 Task: Filter company with a location in United States.
Action: Mouse moved to (413, 98)
Screenshot: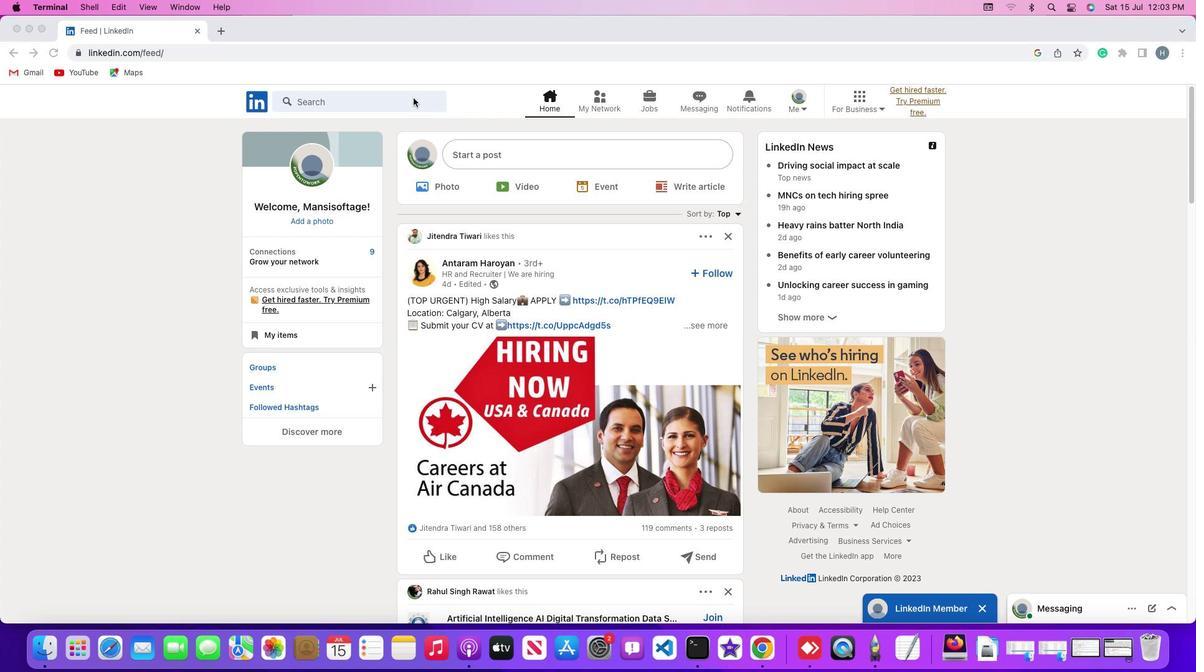 
Action: Mouse pressed left at (413, 98)
Screenshot: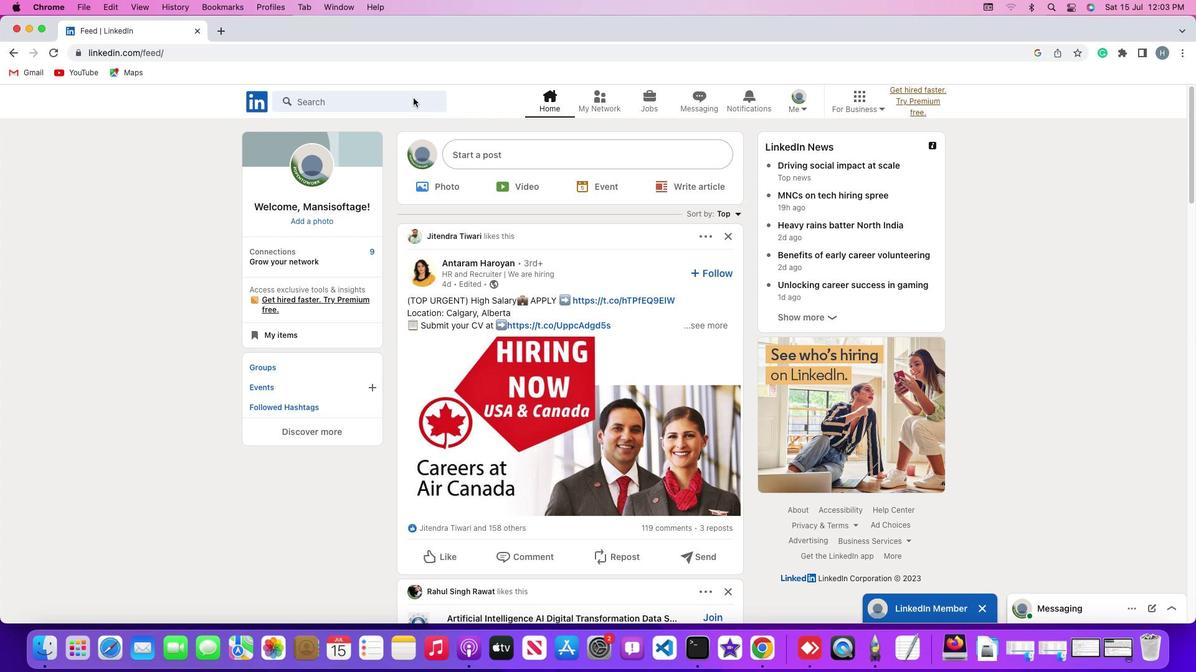
Action: Mouse pressed left at (413, 98)
Screenshot: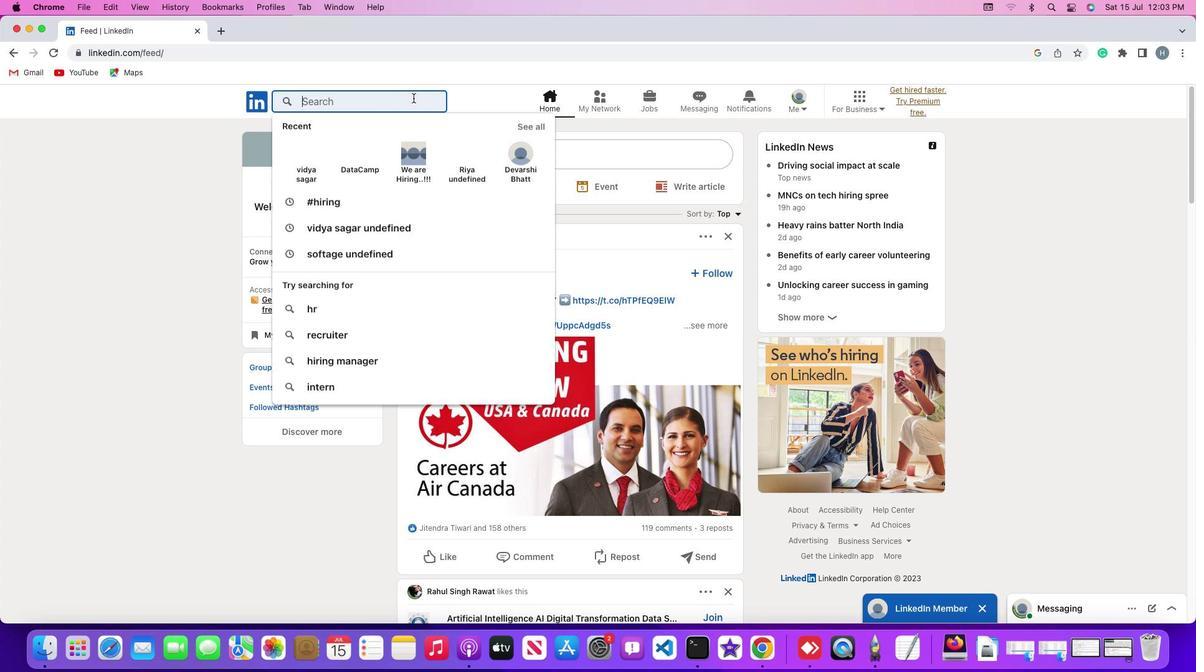 
Action: Key pressed Key.shift
Screenshot: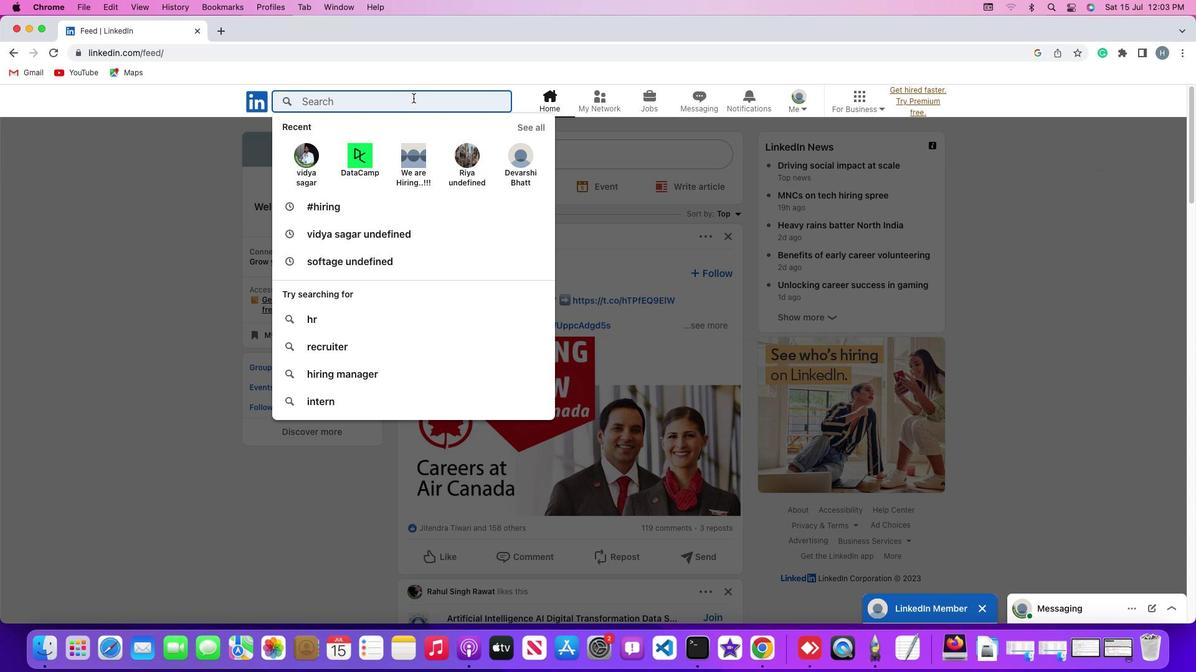 
Action: Mouse moved to (413, 98)
Screenshot: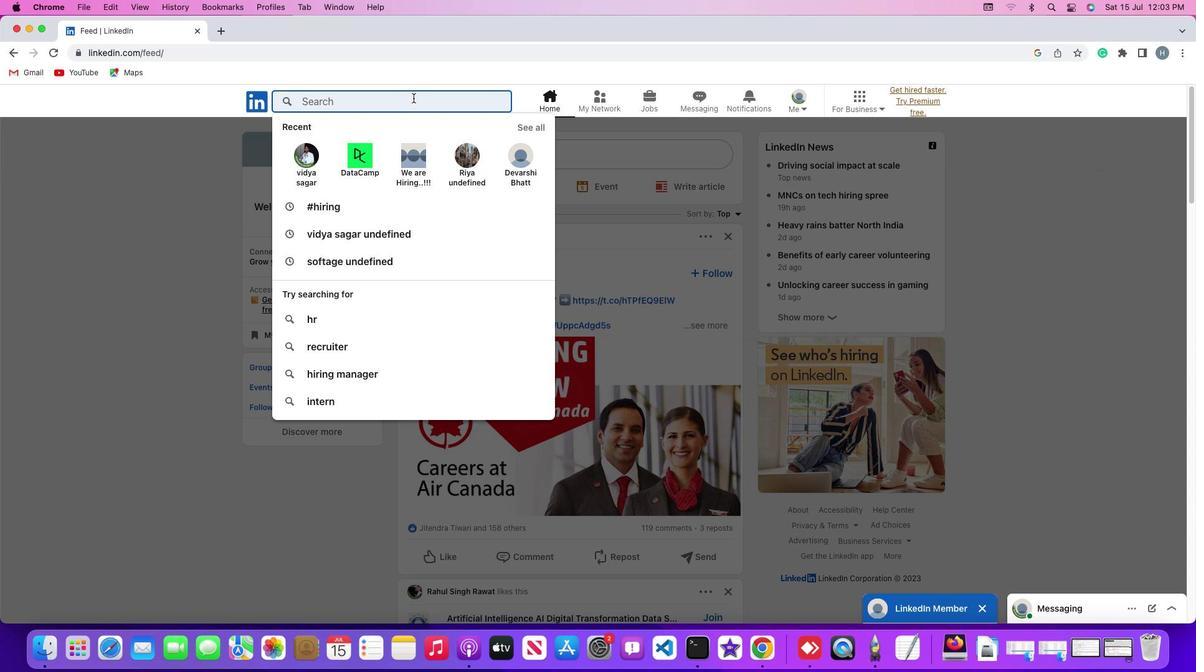 
Action: Key pressed '#''h''i''r''i''n''g'Key.enter
Screenshot: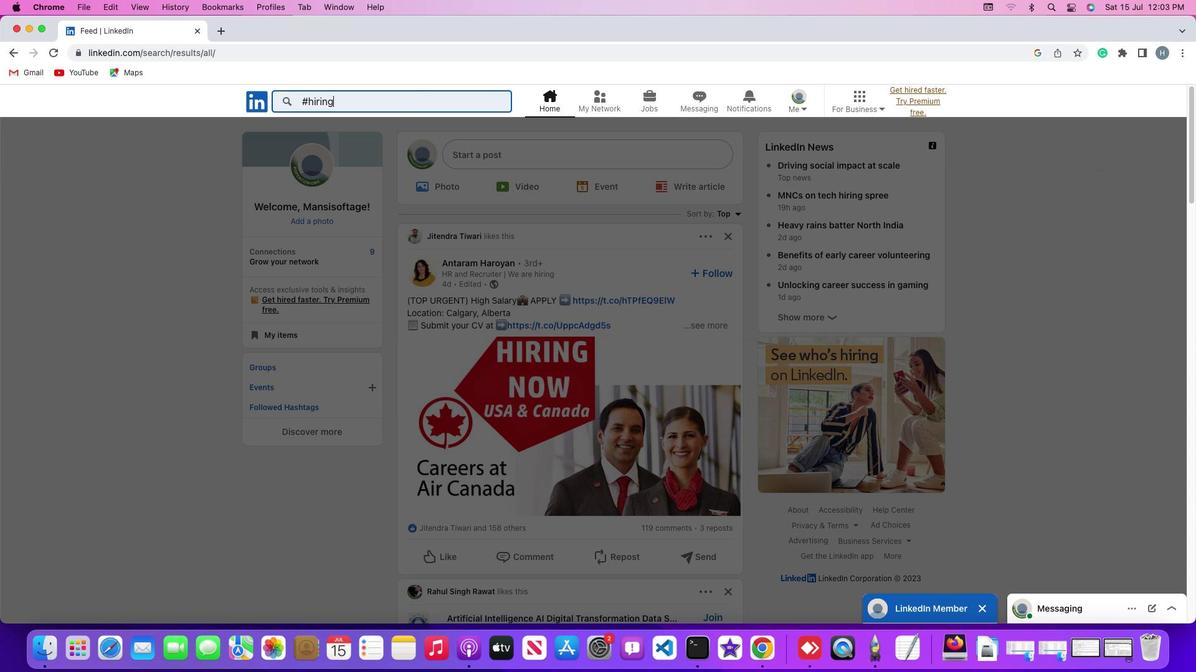 
Action: Mouse moved to (416, 94)
Screenshot: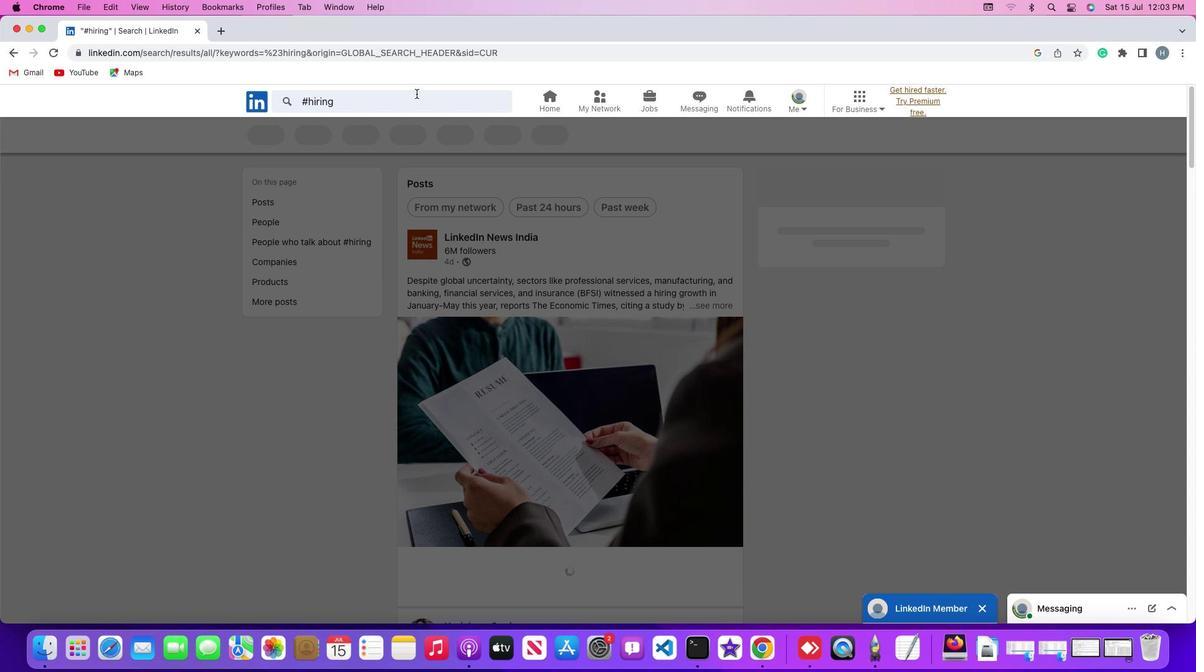 
Action: Key pressed Key.enter
Screenshot: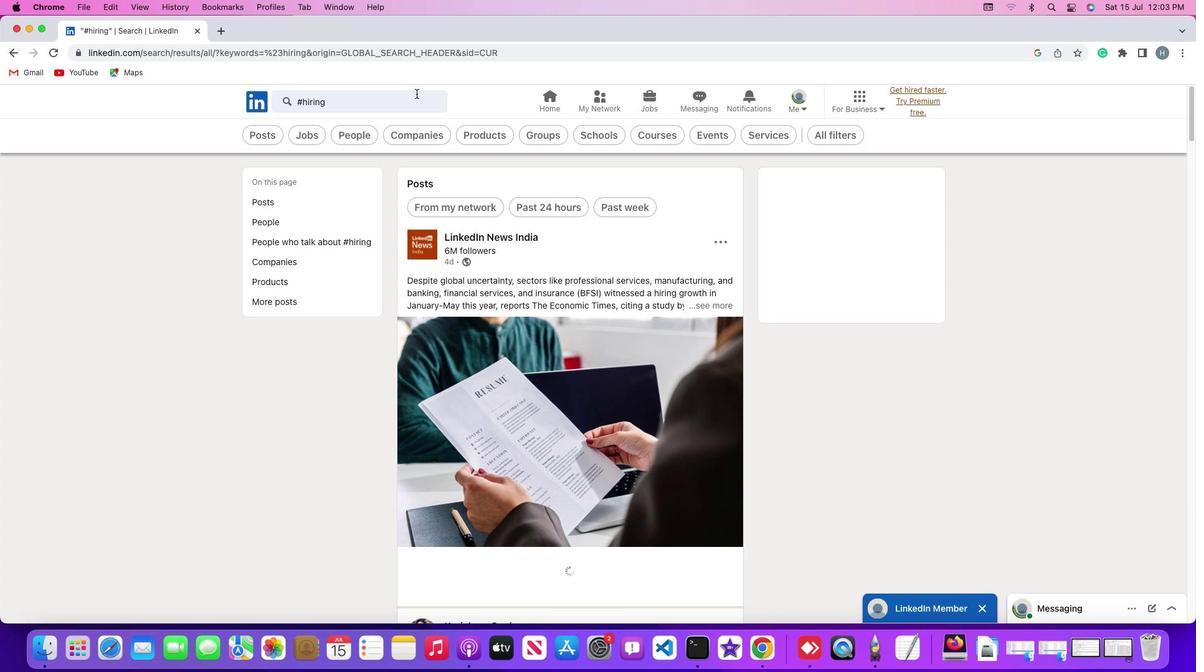 
Action: Mouse moved to (429, 134)
Screenshot: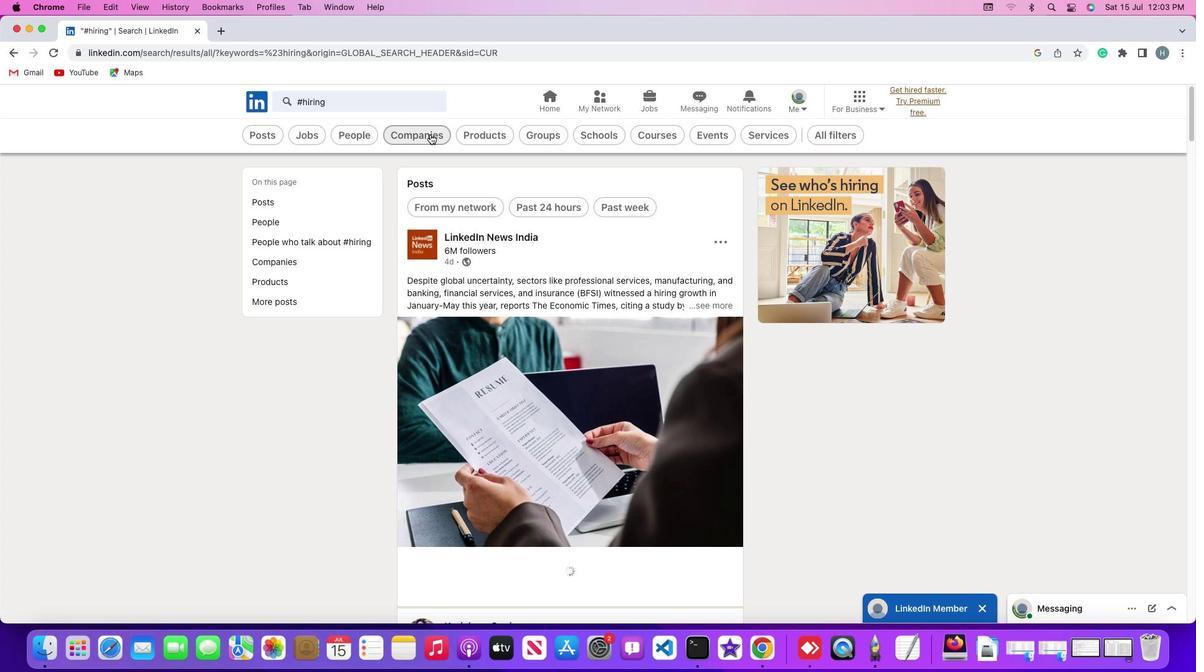 
Action: Mouse pressed left at (429, 134)
Screenshot: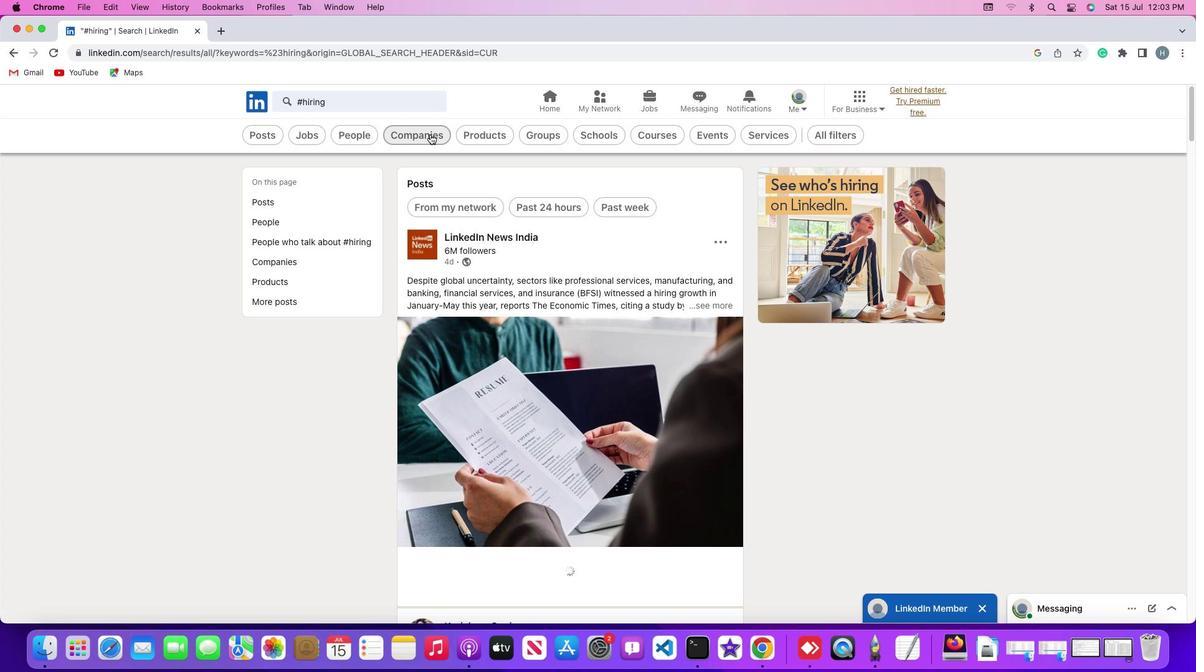 
Action: Mouse moved to (391, 133)
Screenshot: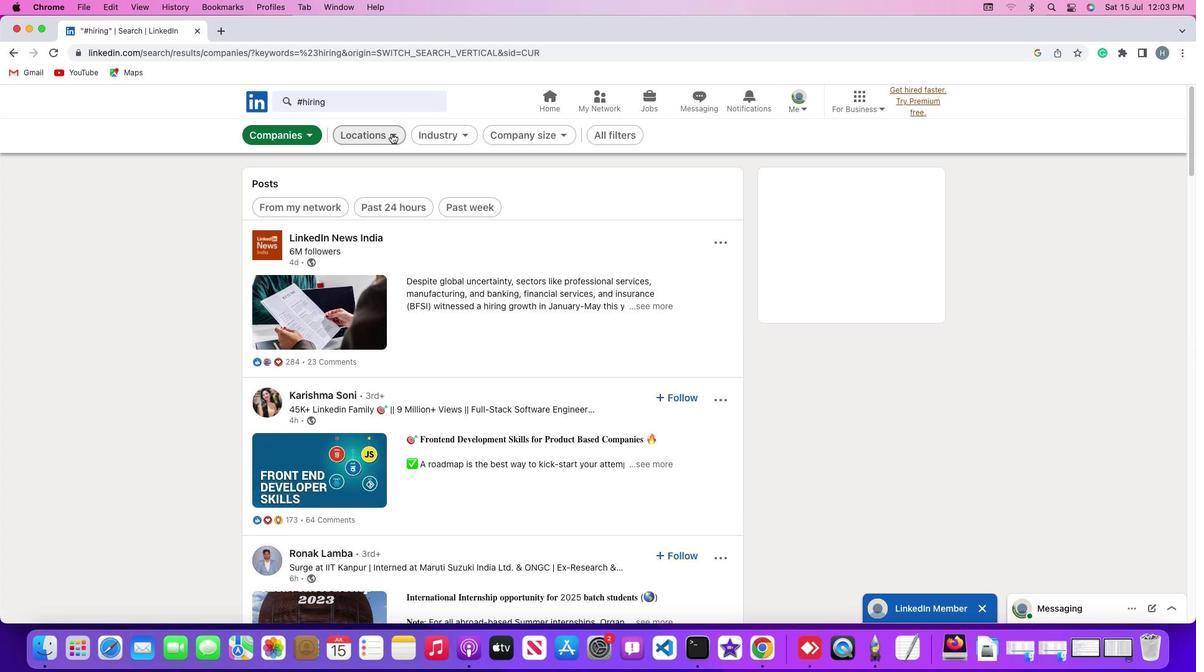 
Action: Mouse pressed left at (391, 133)
Screenshot: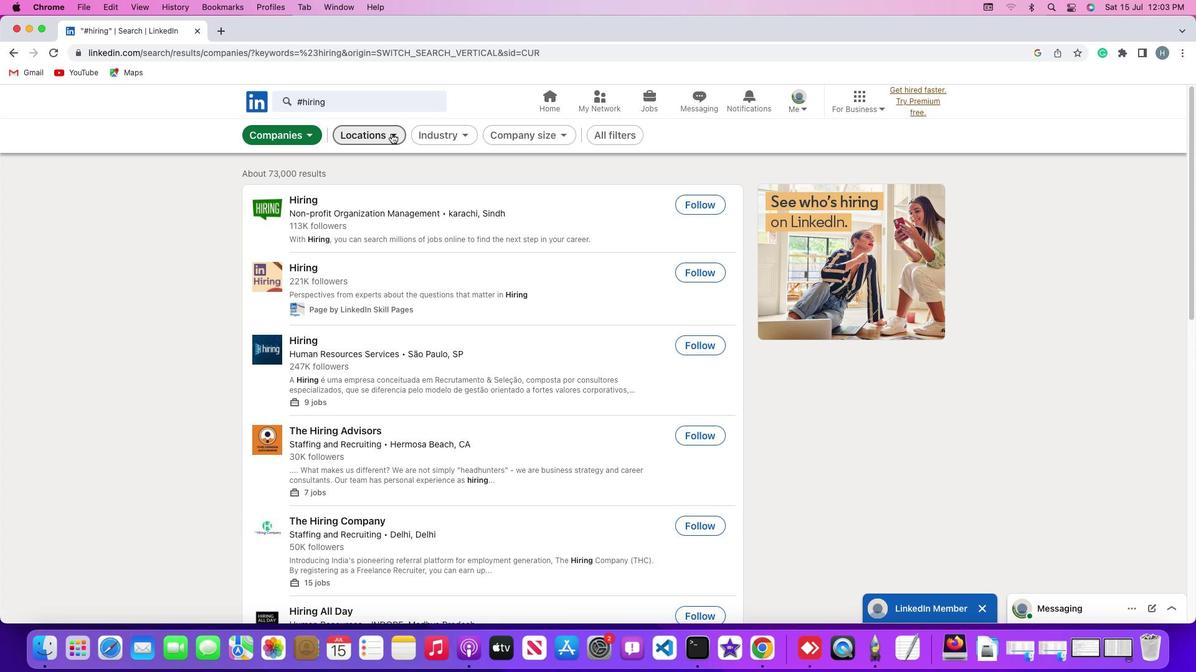 
Action: Mouse moved to (289, 259)
Screenshot: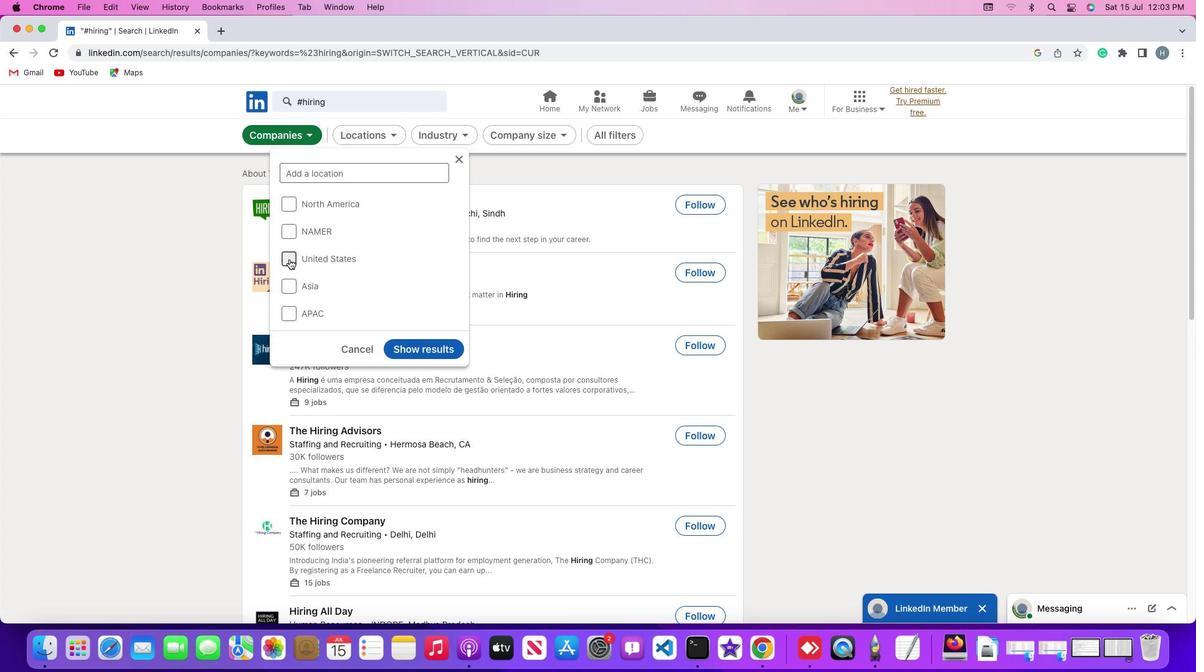 
Action: Mouse pressed left at (289, 259)
Screenshot: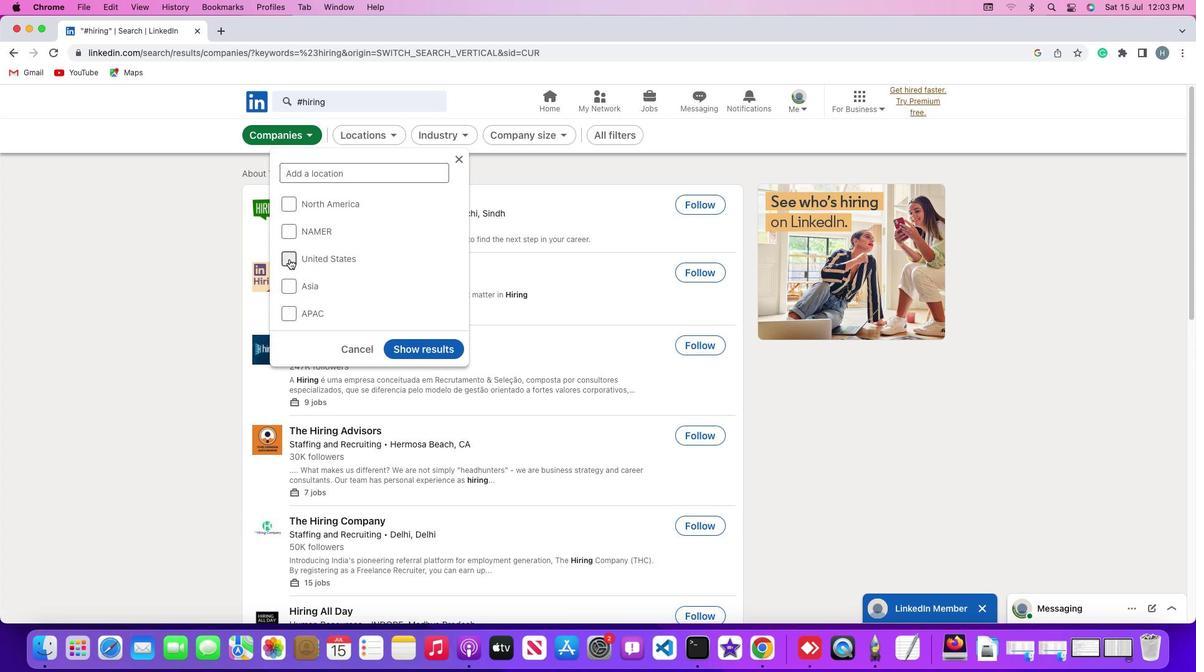 
Action: Mouse moved to (424, 351)
Screenshot: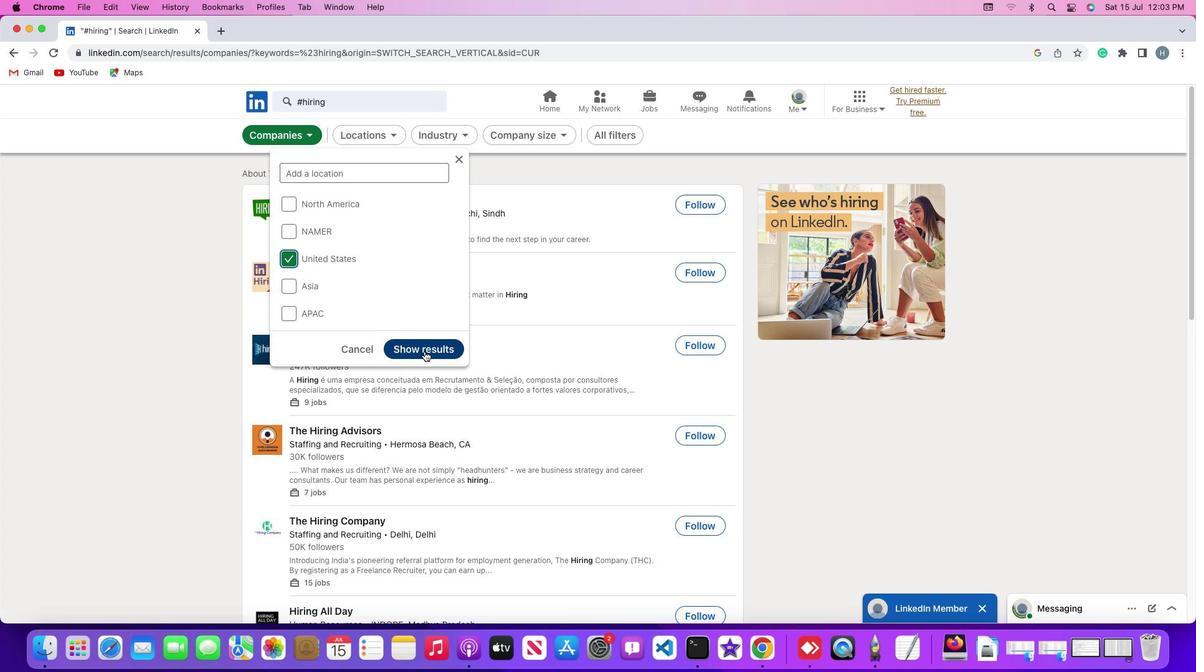 
Action: Mouse pressed left at (424, 351)
Screenshot: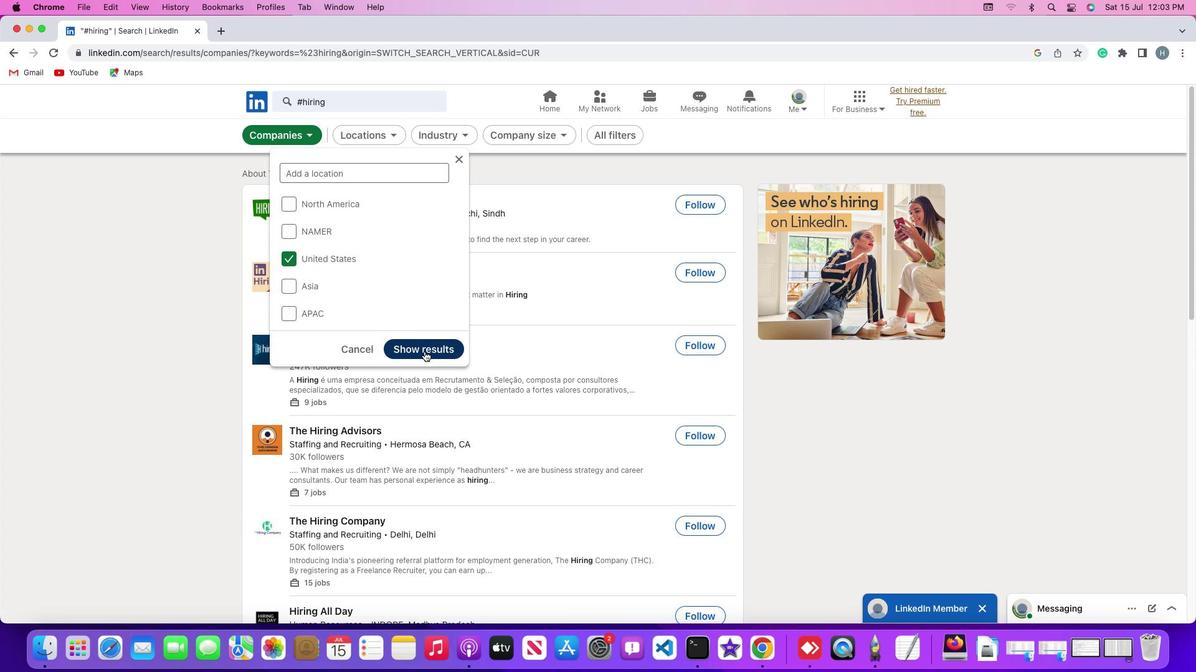 
Action: Mouse moved to (592, 241)
Screenshot: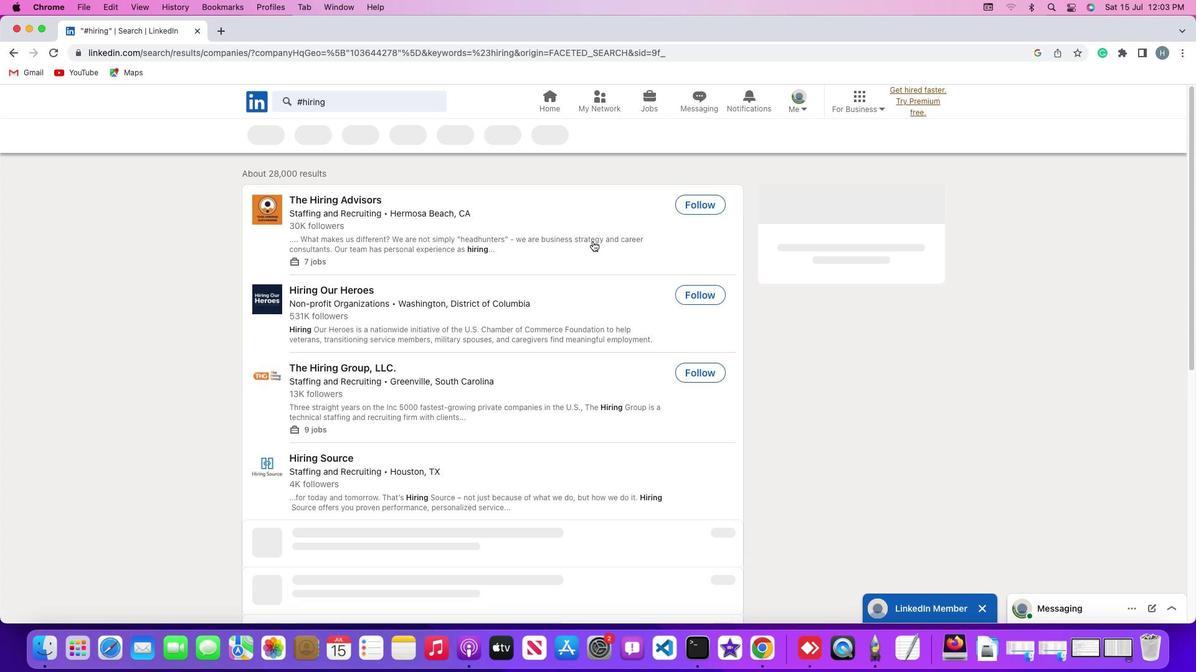 
